 Task: Select the Pacific/Apia as time zone for the schedule.
Action: Mouse moved to (108, 126)
Screenshot: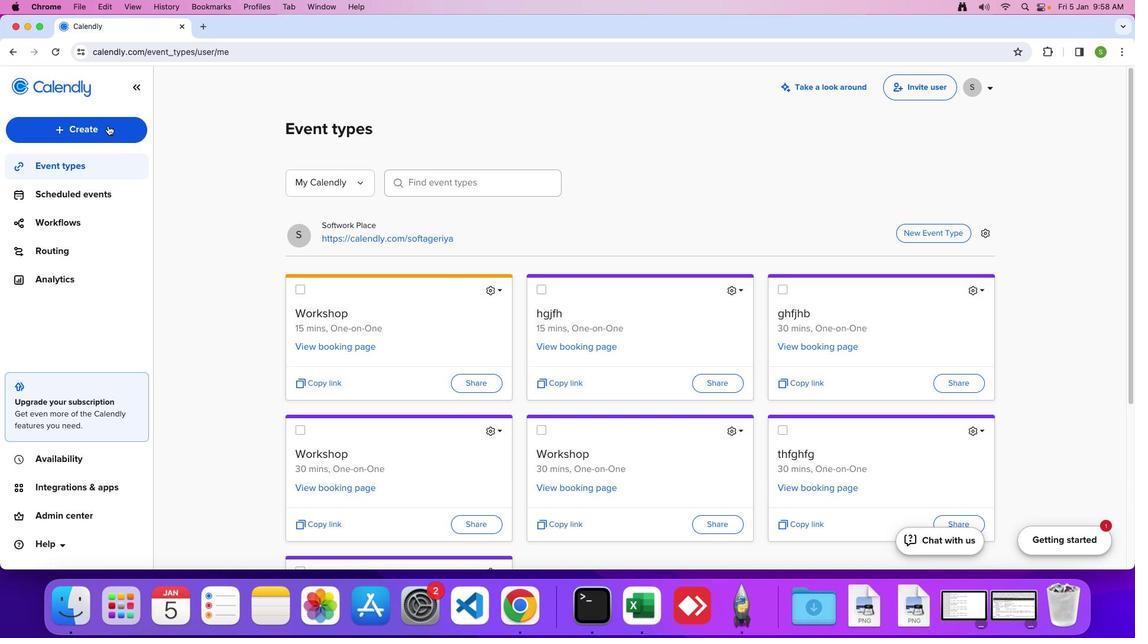 
Action: Mouse pressed left at (108, 126)
Screenshot: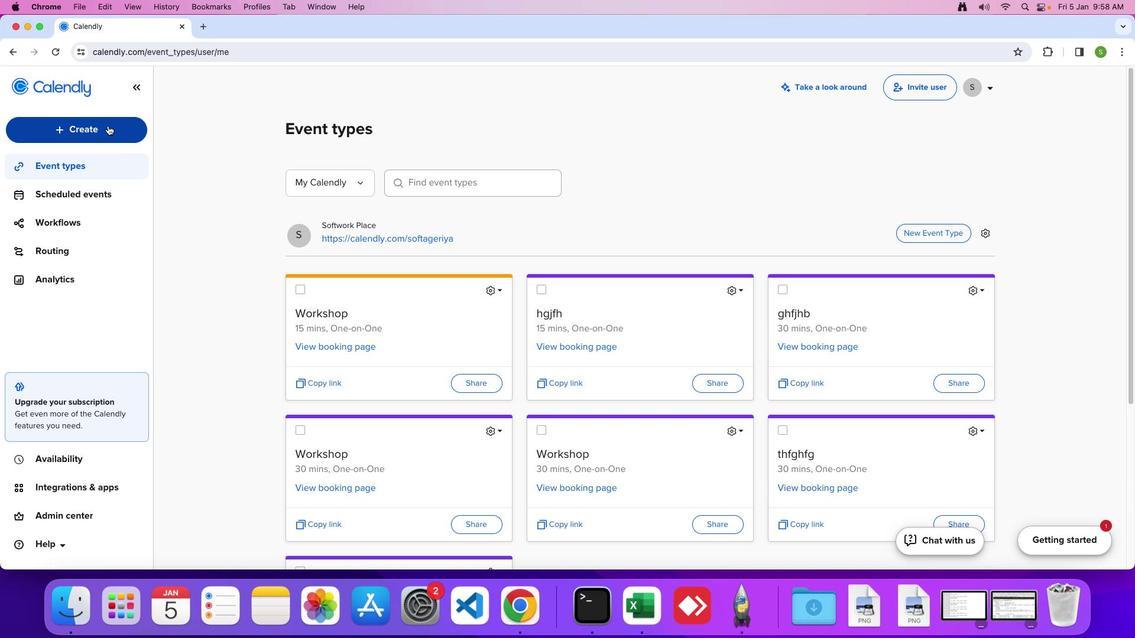 
Action: Mouse moved to (101, 221)
Screenshot: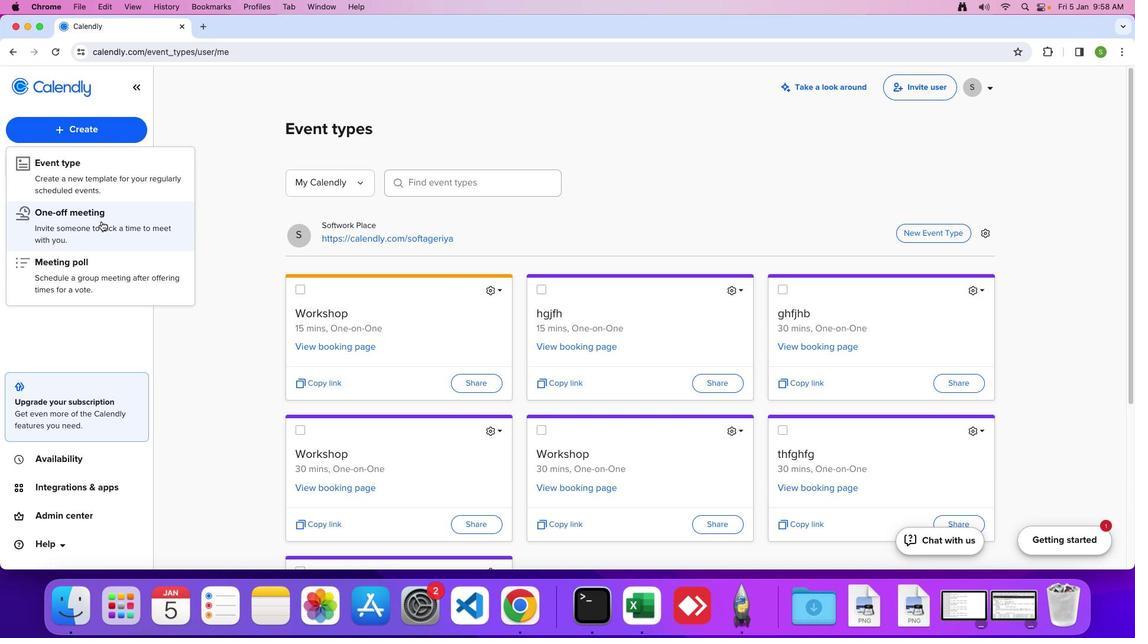 
Action: Mouse pressed left at (101, 221)
Screenshot: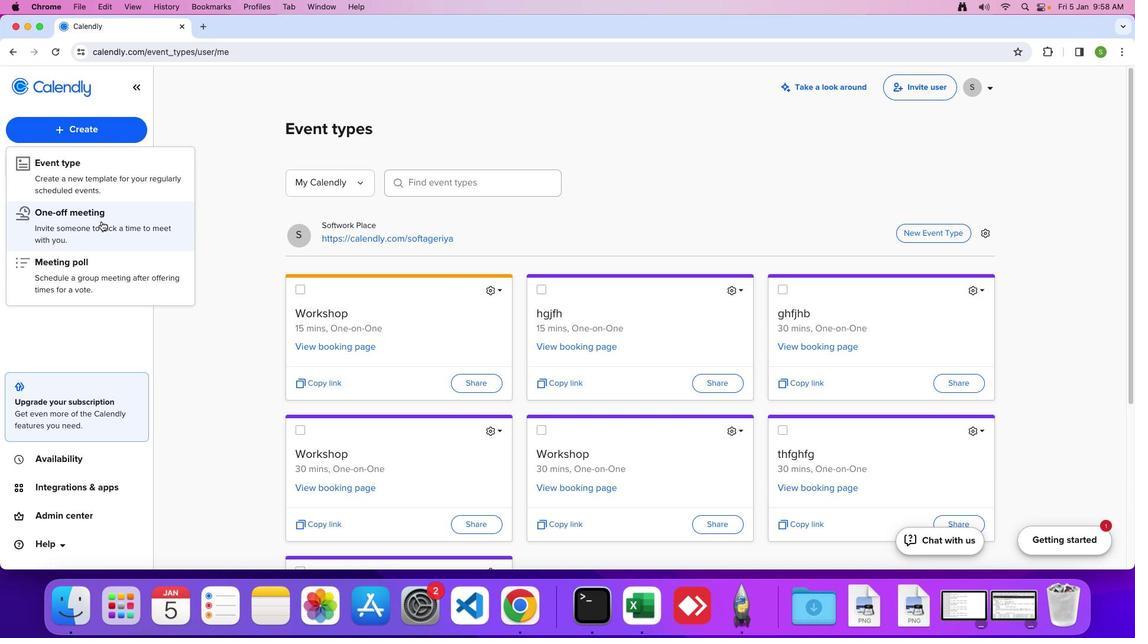 
Action: Mouse moved to (106, 142)
Screenshot: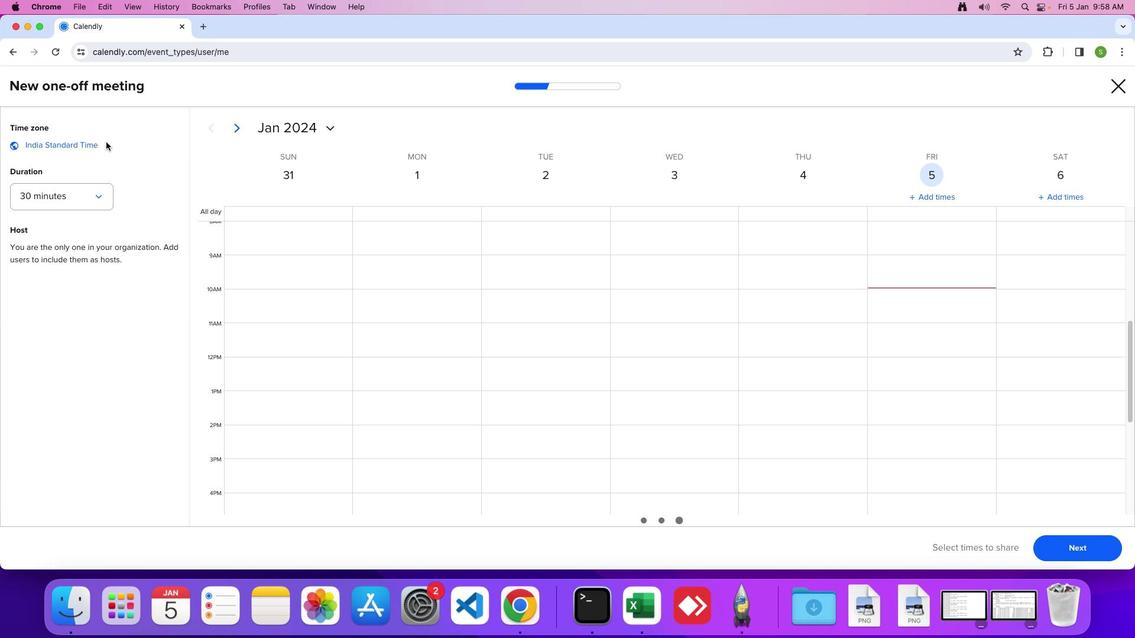 
Action: Mouse pressed left at (106, 142)
Screenshot: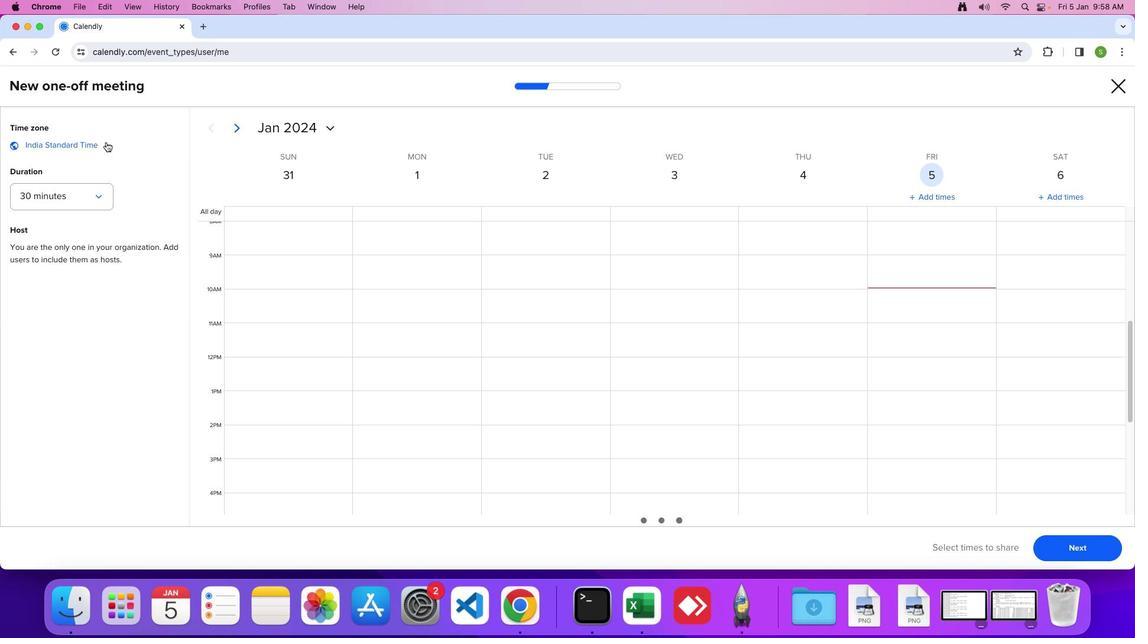 
Action: Mouse moved to (108, 270)
Screenshot: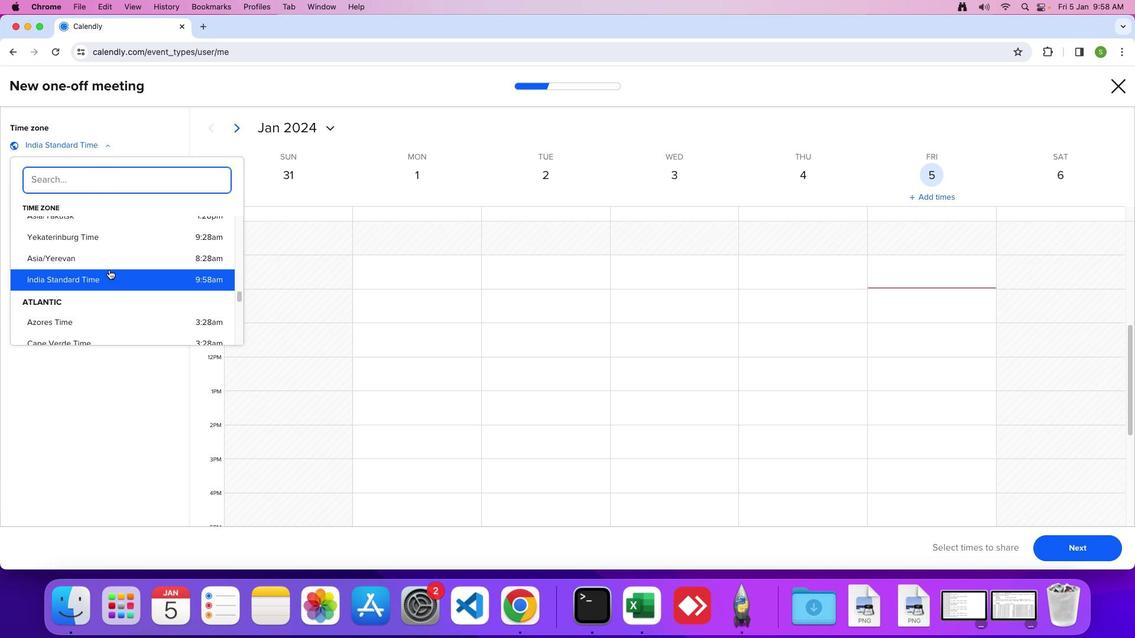 
Action: Mouse scrolled (108, 270) with delta (0, 0)
Screenshot: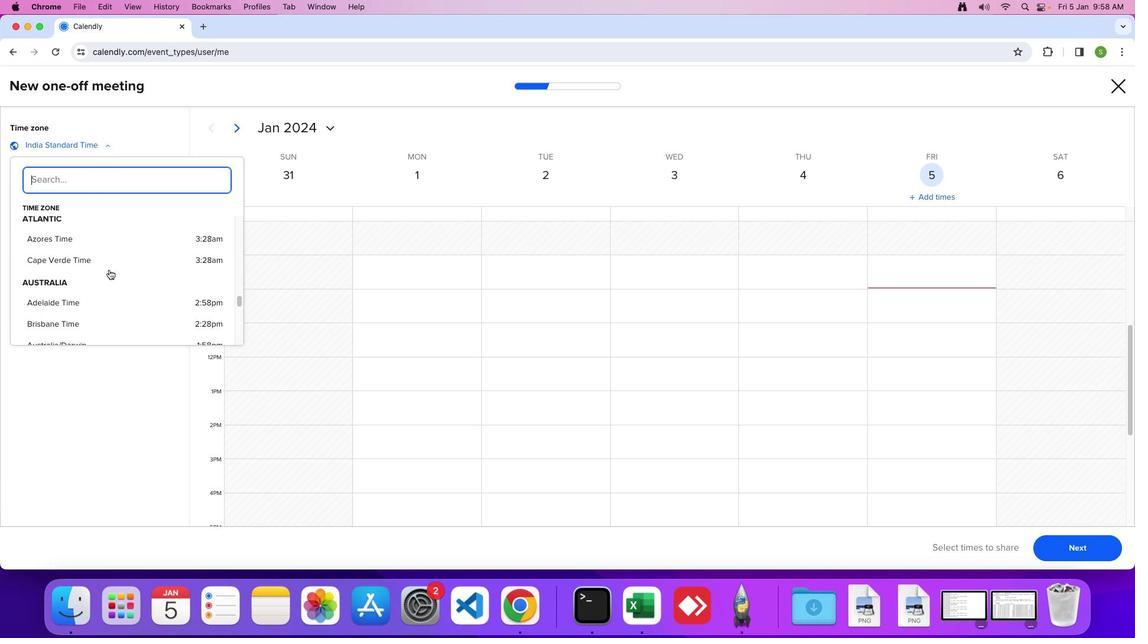 
Action: Mouse scrolled (108, 270) with delta (0, -2)
Screenshot: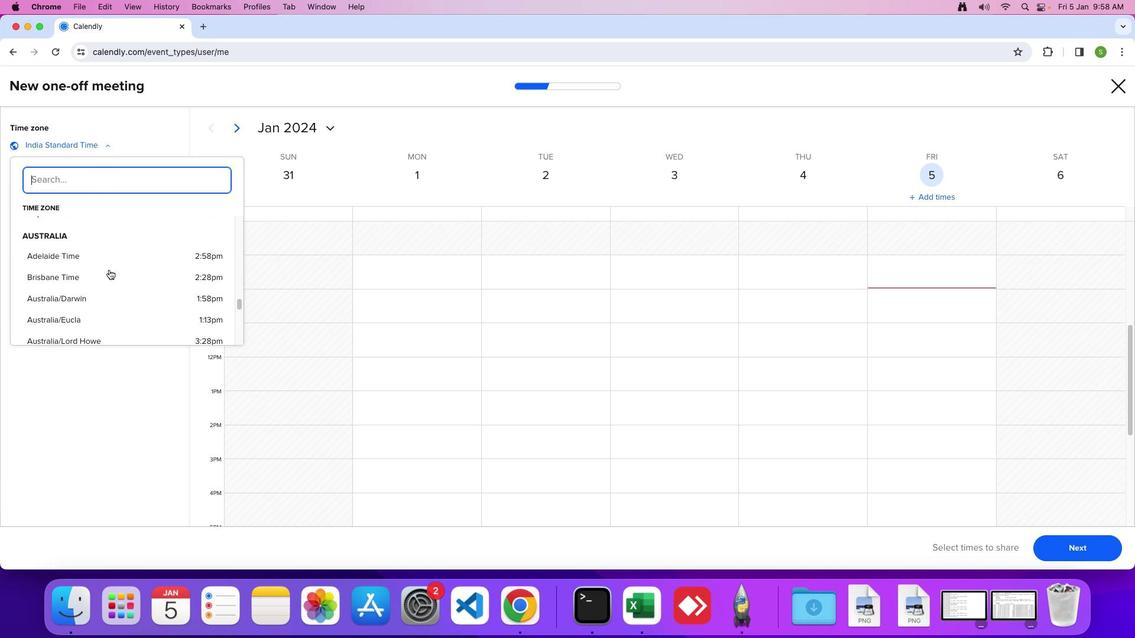 
Action: Mouse scrolled (108, 270) with delta (0, -1)
Screenshot: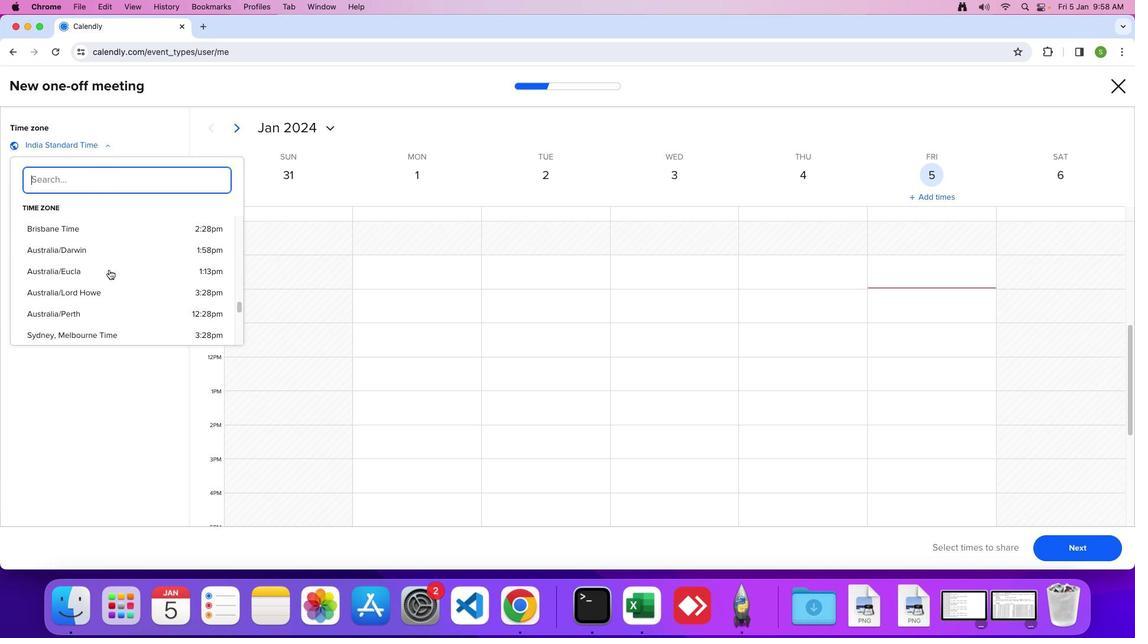 
Action: Mouse scrolled (108, 270) with delta (0, 0)
Screenshot: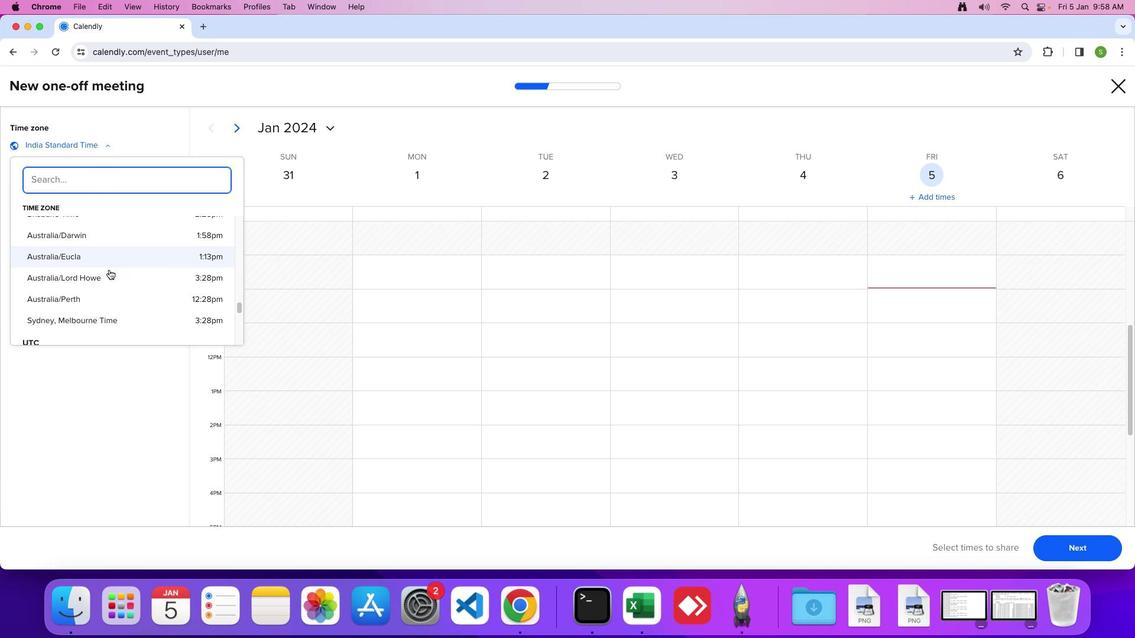
Action: Mouse moved to (109, 270)
Screenshot: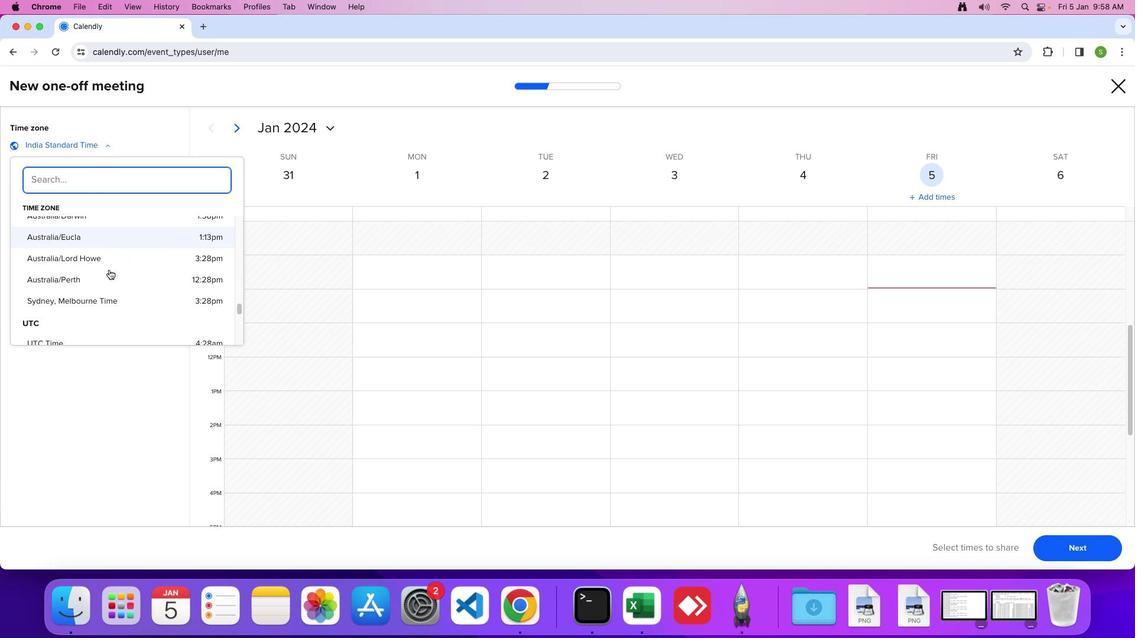
Action: Mouse scrolled (109, 270) with delta (0, 0)
Screenshot: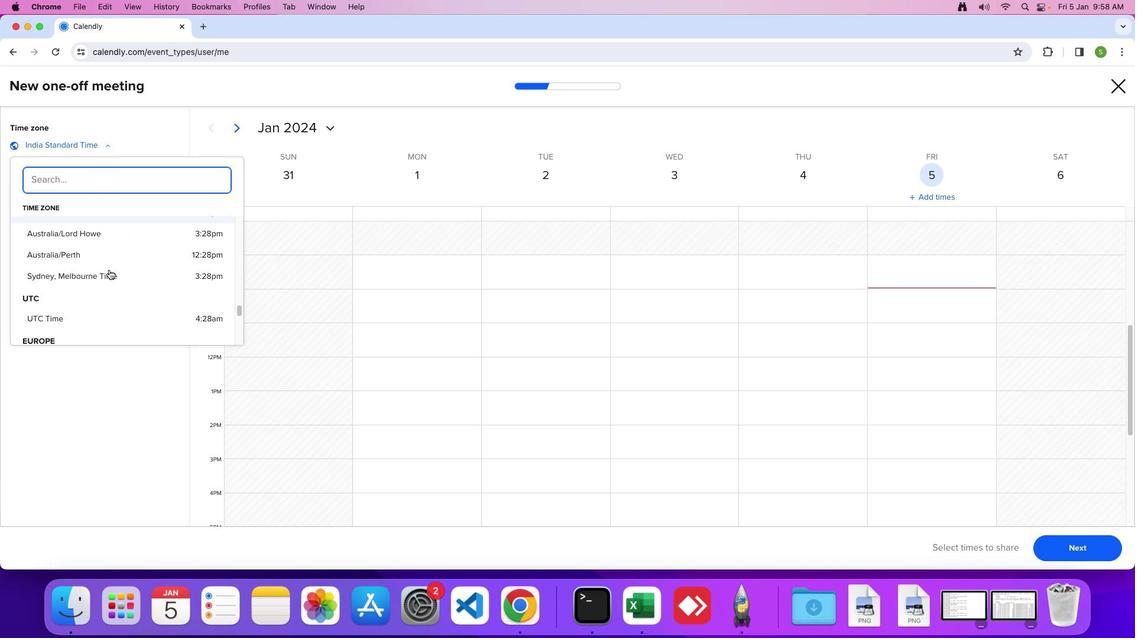 
Action: Mouse scrolled (109, 270) with delta (0, -1)
Screenshot: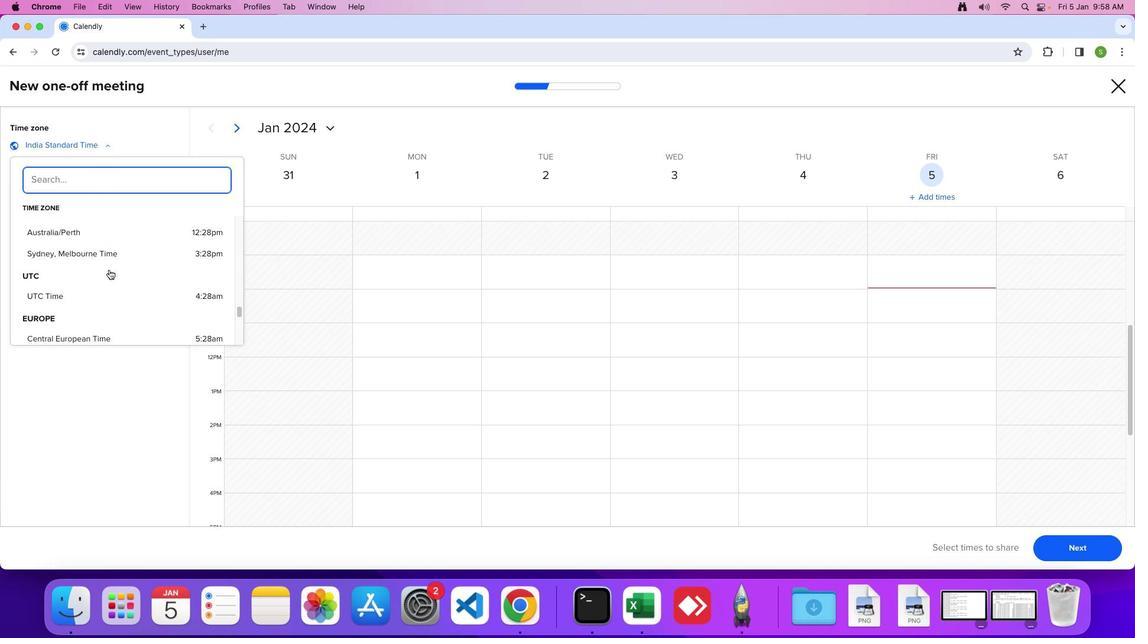
Action: Mouse scrolled (109, 270) with delta (0, 0)
Screenshot: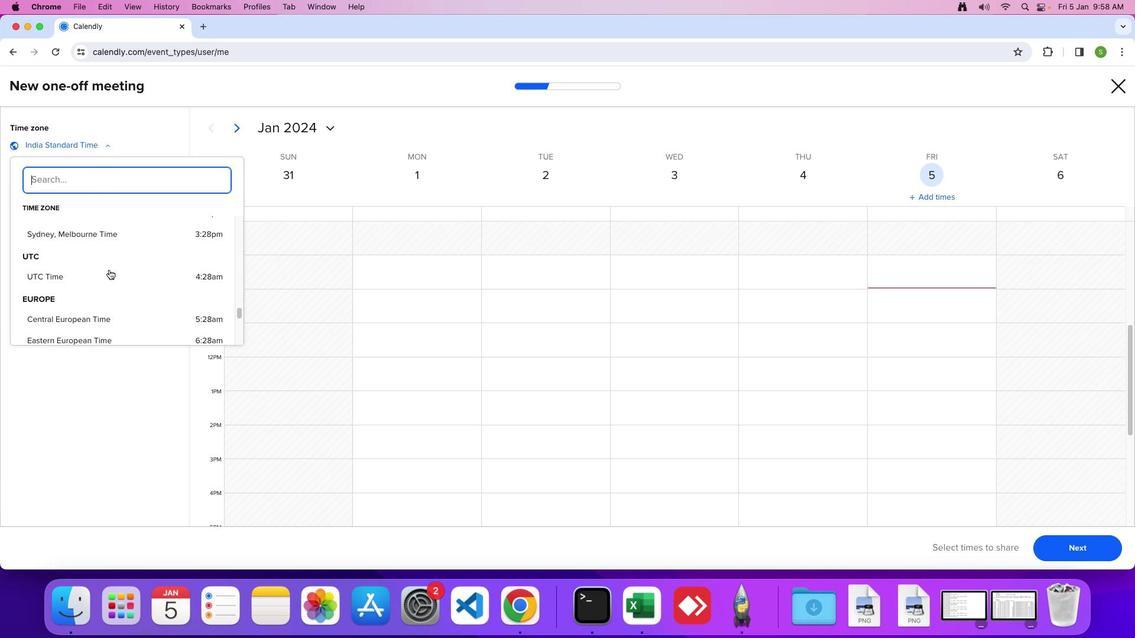 
Action: Mouse scrolled (109, 270) with delta (0, 0)
Screenshot: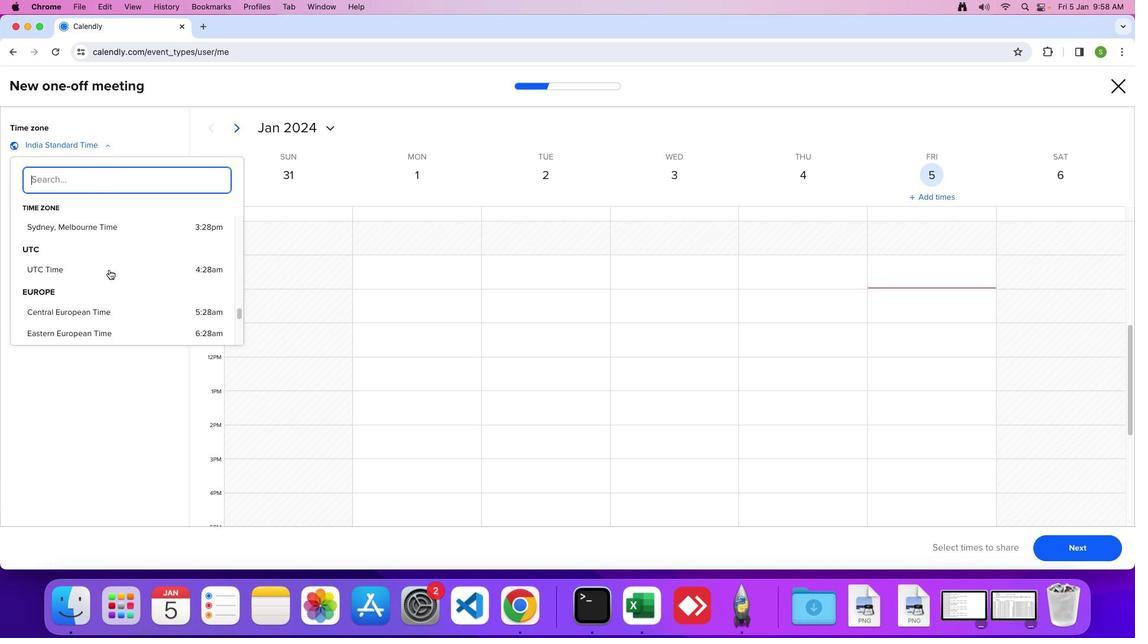
Action: Mouse scrolled (109, 270) with delta (0, 0)
Screenshot: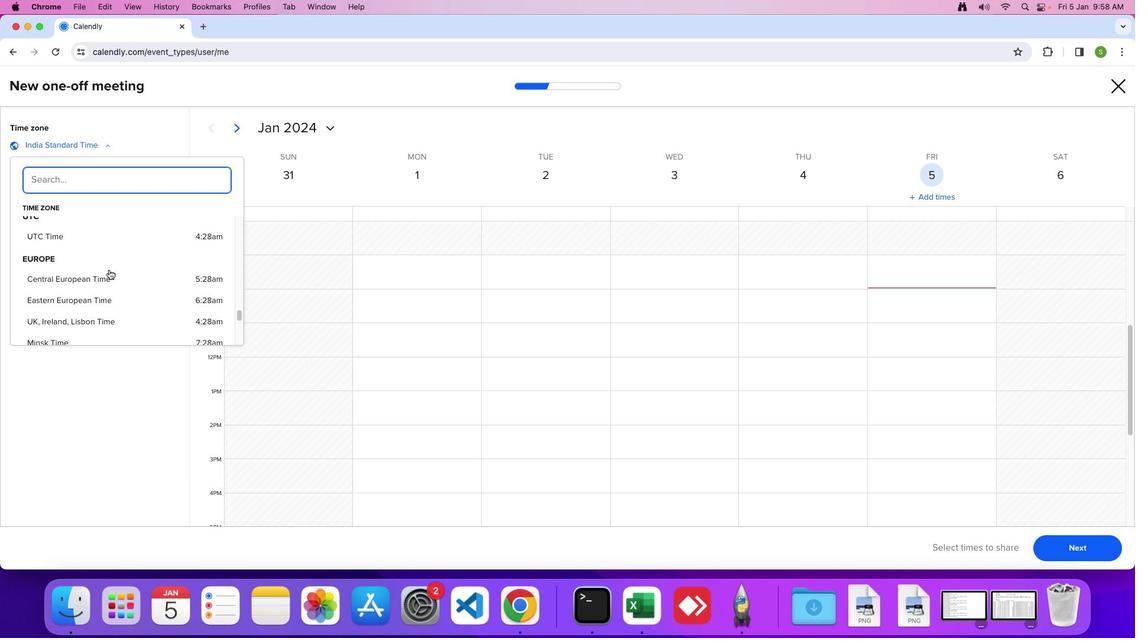 
Action: Mouse scrolled (109, 270) with delta (0, 0)
Screenshot: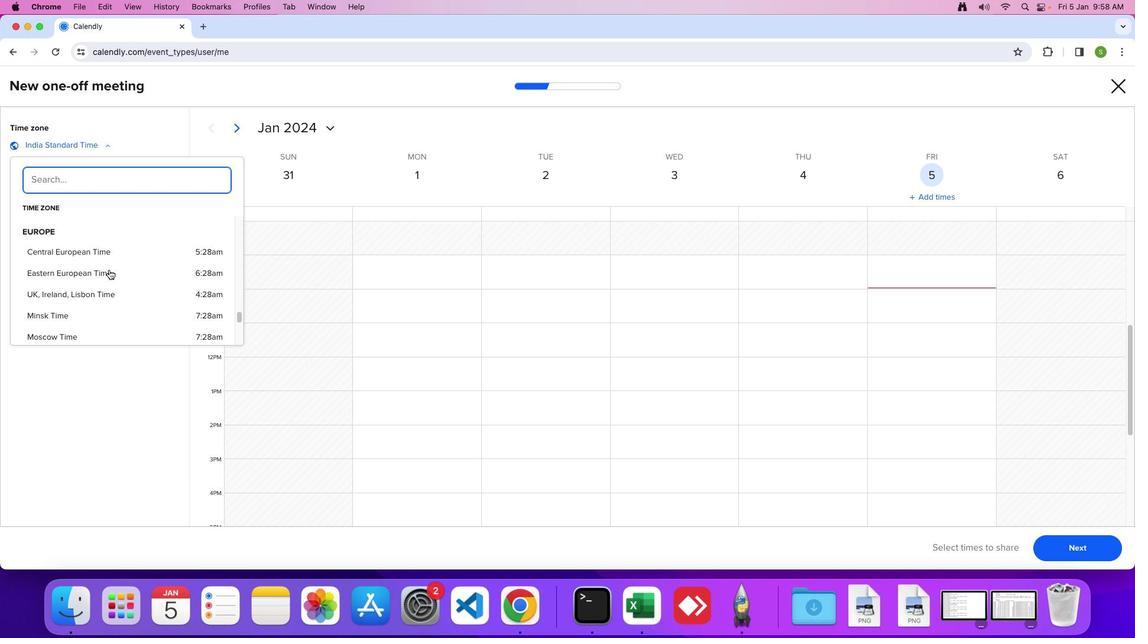 
Action: Mouse scrolled (109, 270) with delta (0, -1)
Screenshot: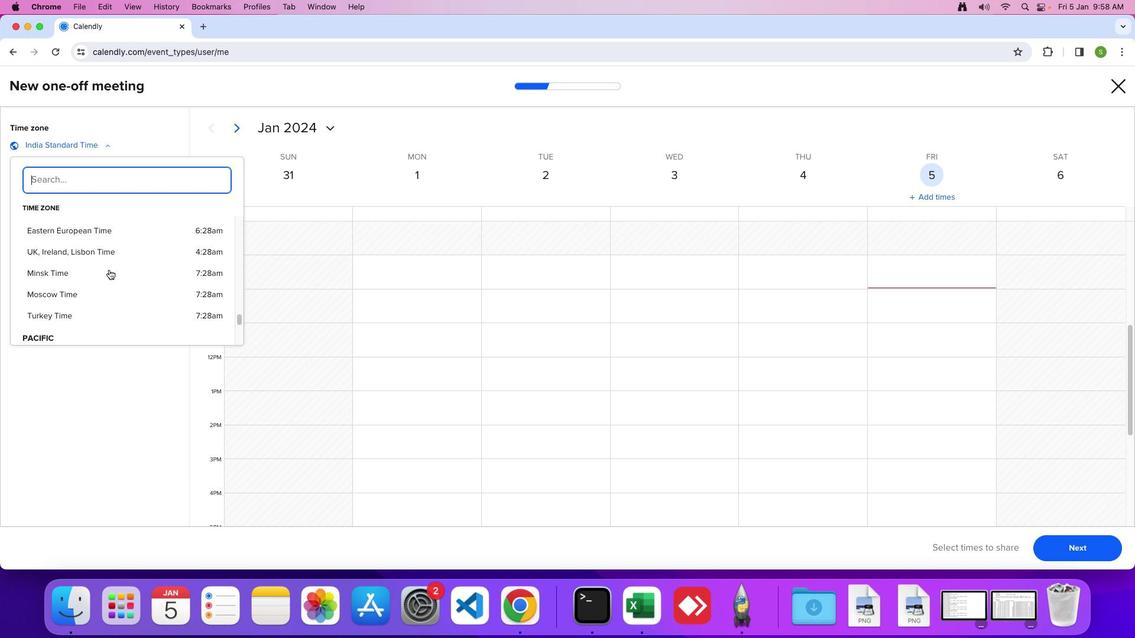 
Action: Mouse scrolled (109, 270) with delta (0, 0)
Screenshot: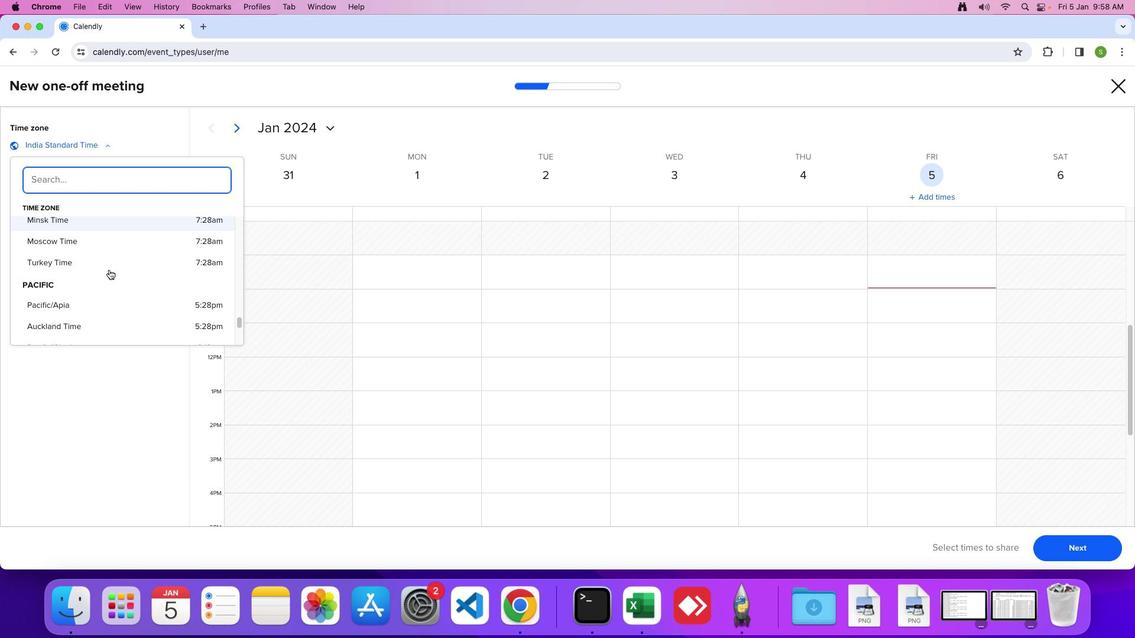
Action: Mouse scrolled (109, 270) with delta (0, 0)
Screenshot: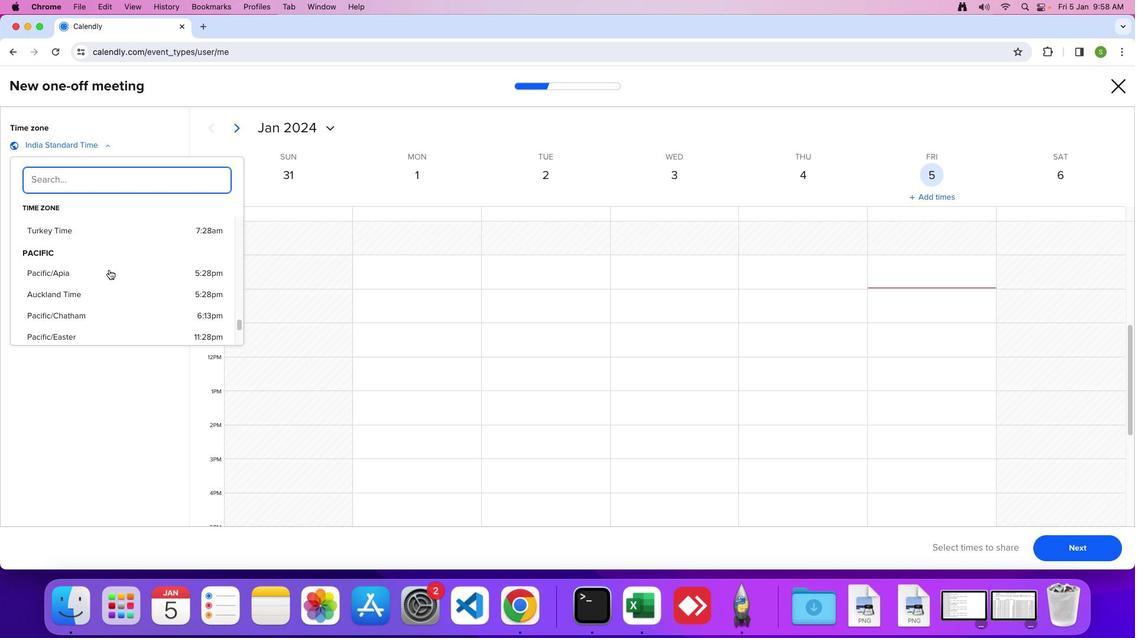 
Action: Mouse scrolled (109, 270) with delta (0, -1)
Screenshot: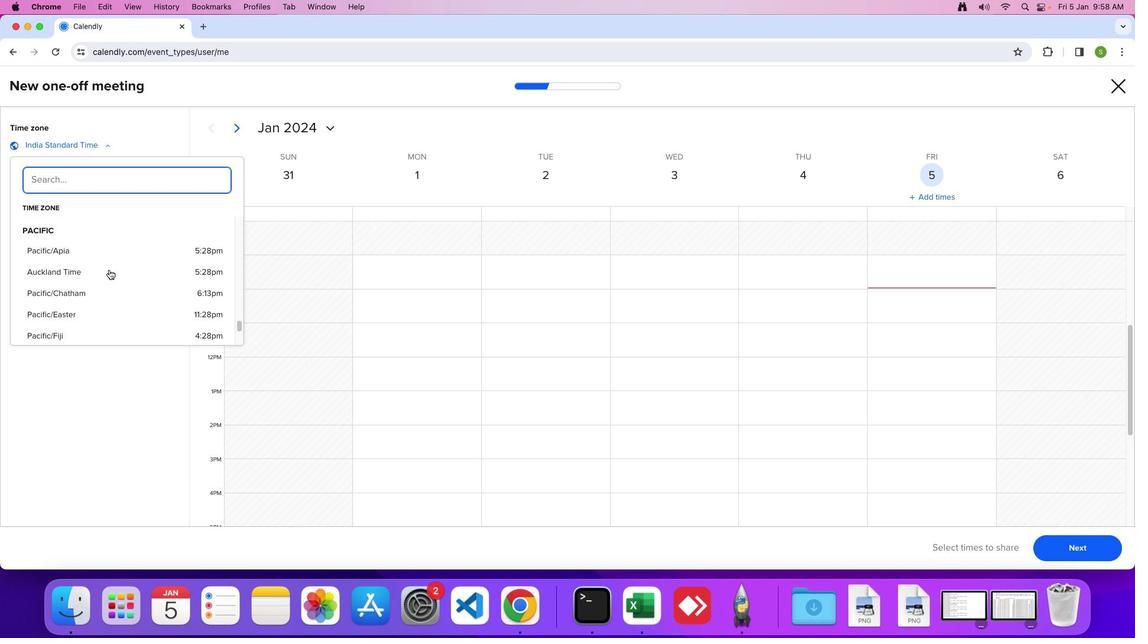 
Action: Mouse moved to (90, 244)
Screenshot: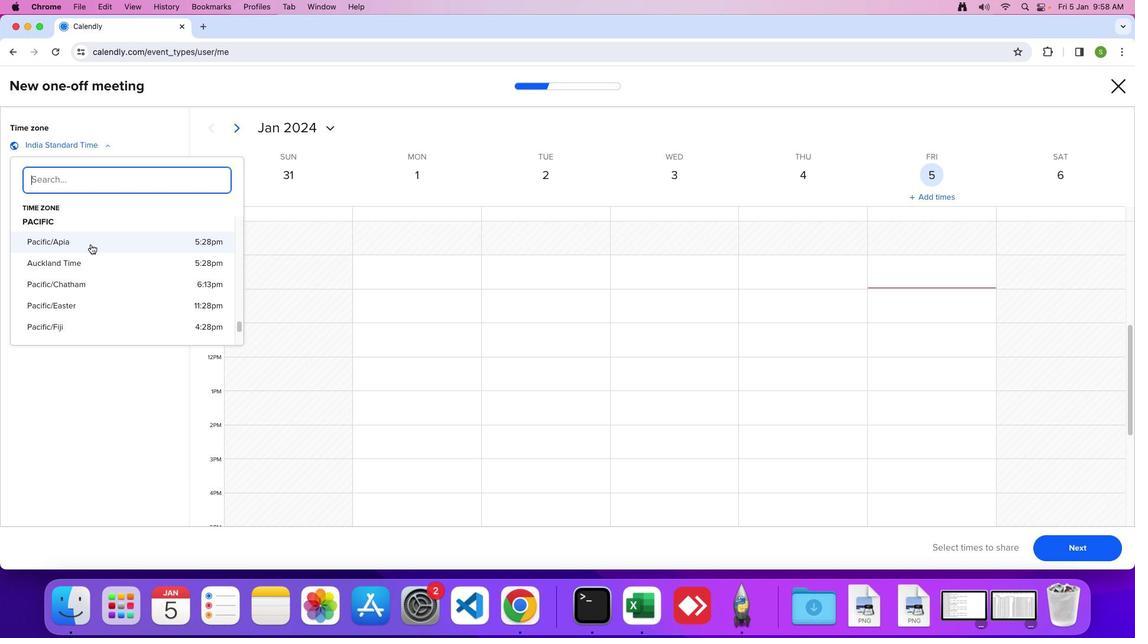 
Action: Mouse pressed left at (90, 244)
Screenshot: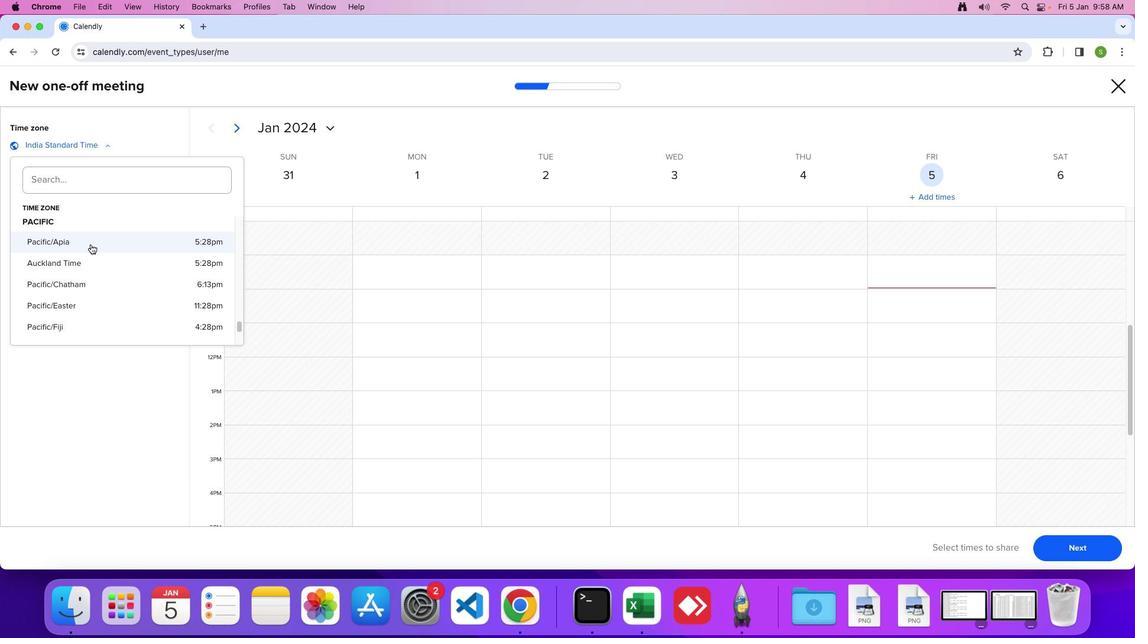 
